 Task: Change the chart background color to yellow.
Action: Mouse pressed left at (44, 326)
Screenshot: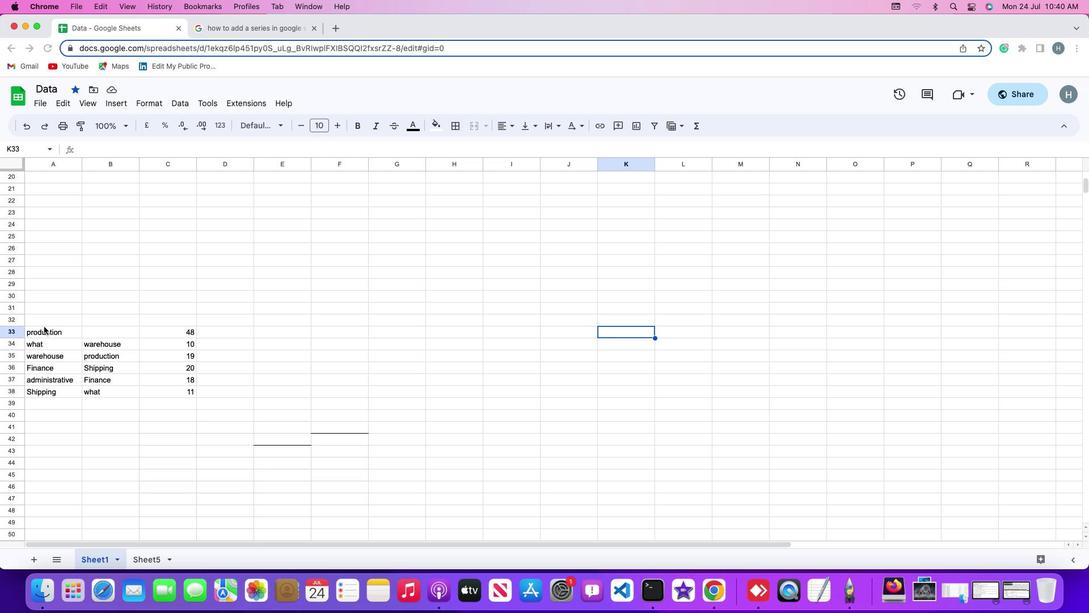 
Action: Mouse moved to (45, 329)
Screenshot: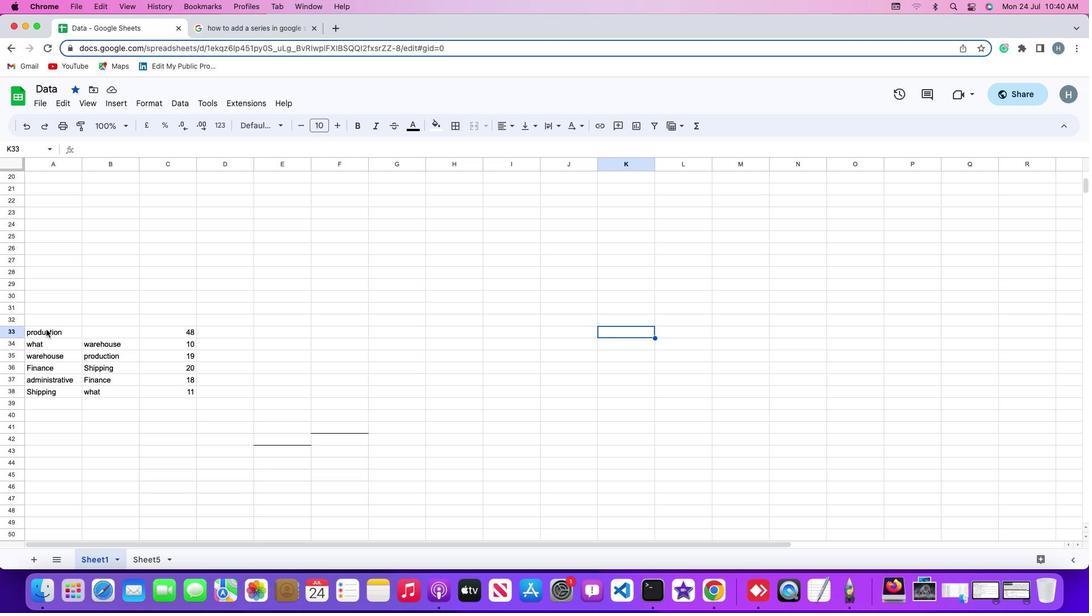 
Action: Mouse pressed left at (45, 329)
Screenshot: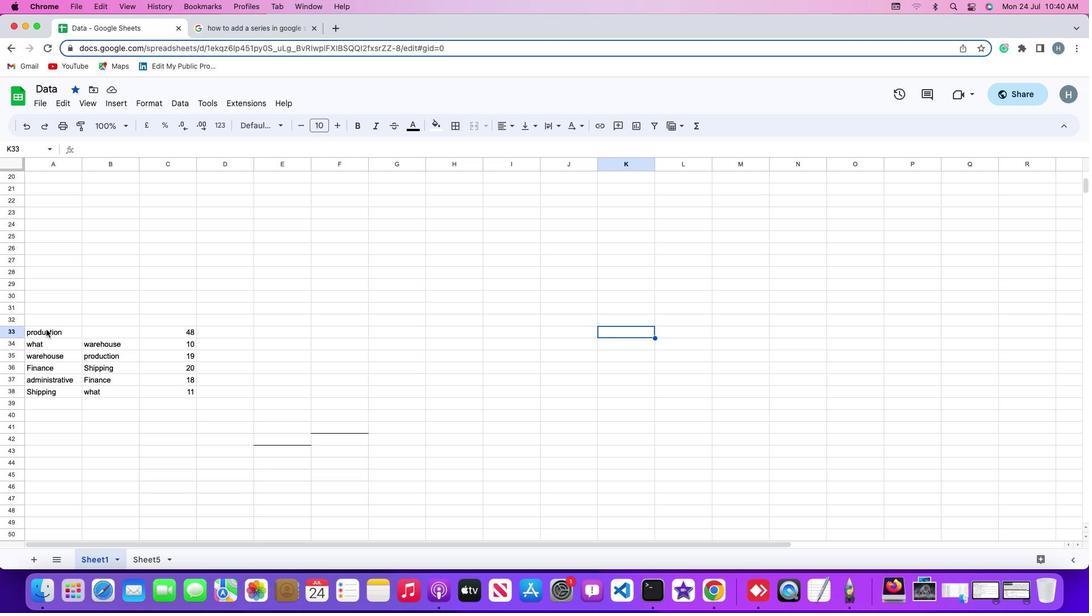 
Action: Mouse moved to (124, 103)
Screenshot: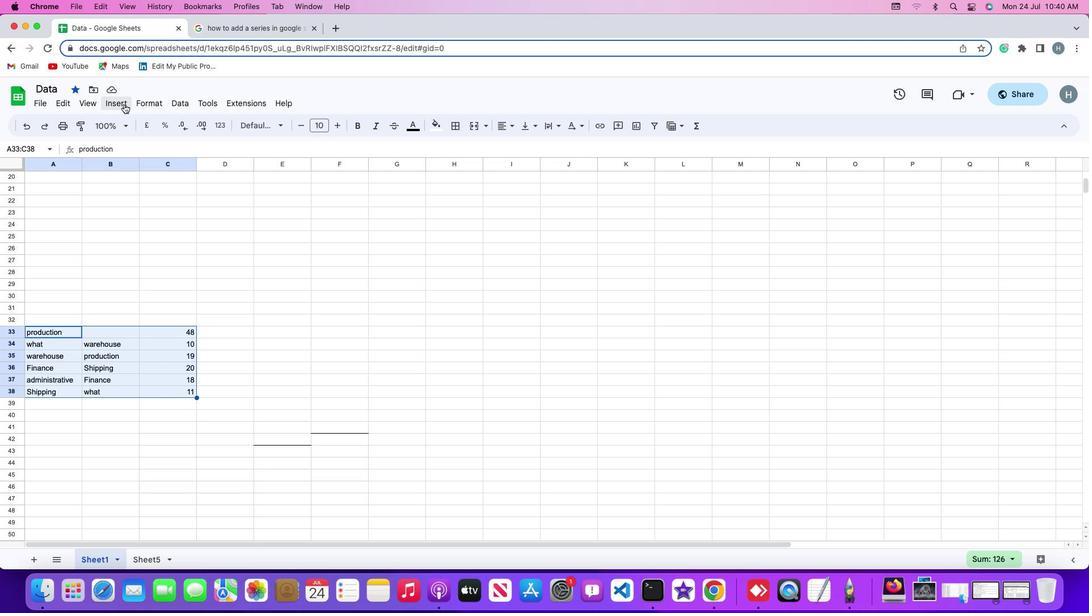 
Action: Mouse pressed left at (124, 103)
Screenshot: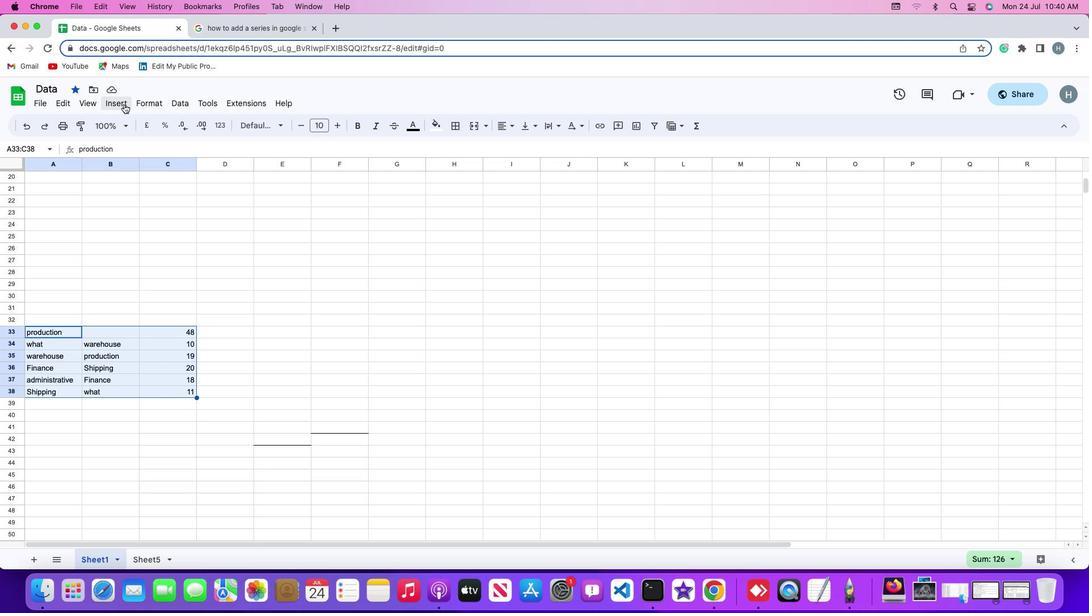 
Action: Mouse moved to (160, 206)
Screenshot: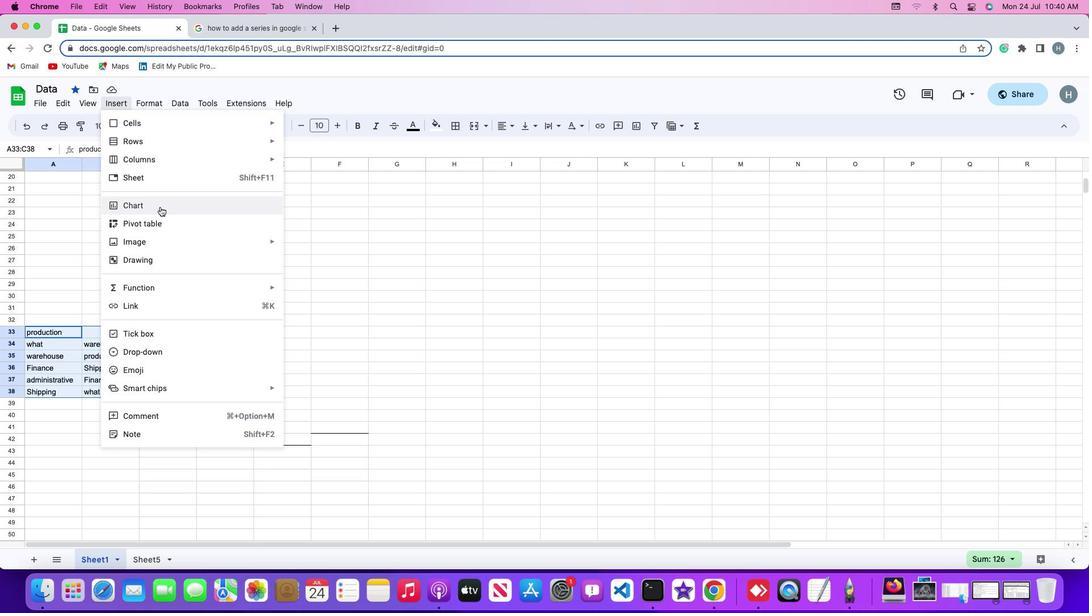 
Action: Mouse pressed left at (160, 206)
Screenshot: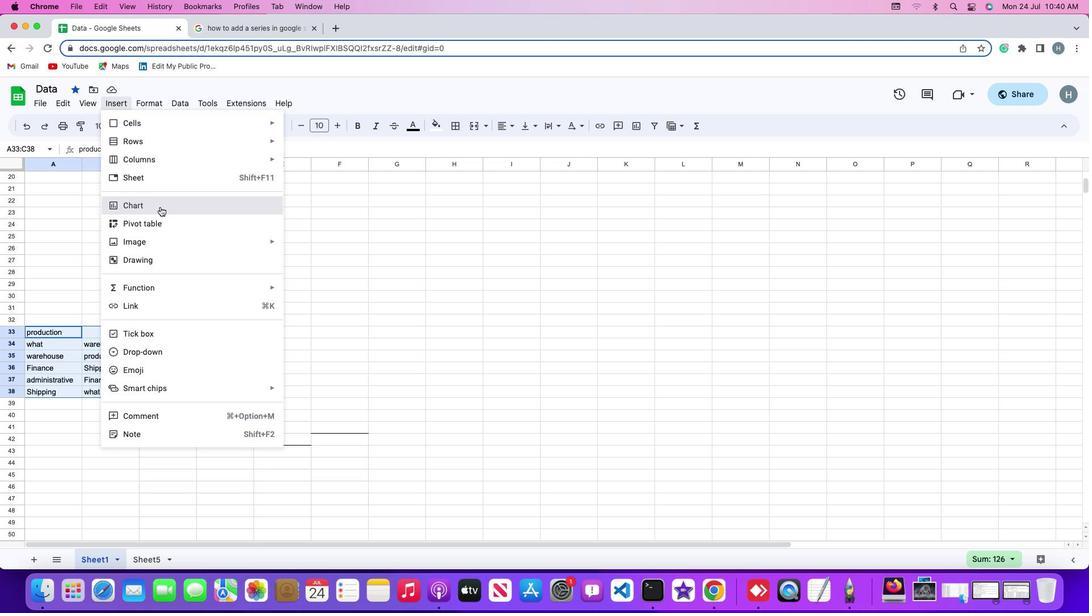 
Action: Mouse moved to (1035, 157)
Screenshot: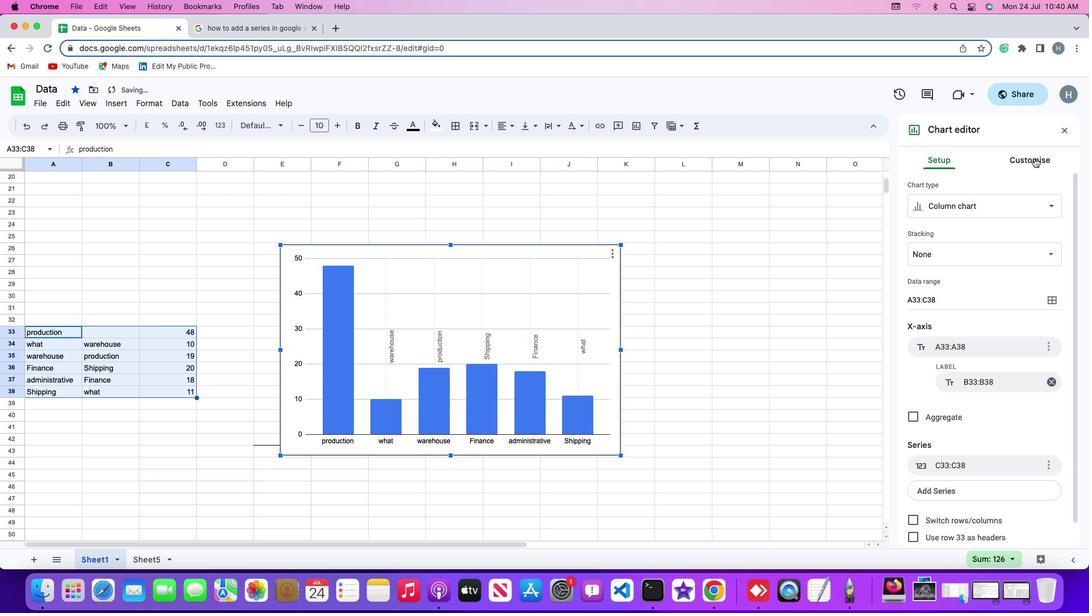
Action: Mouse pressed left at (1035, 157)
Screenshot: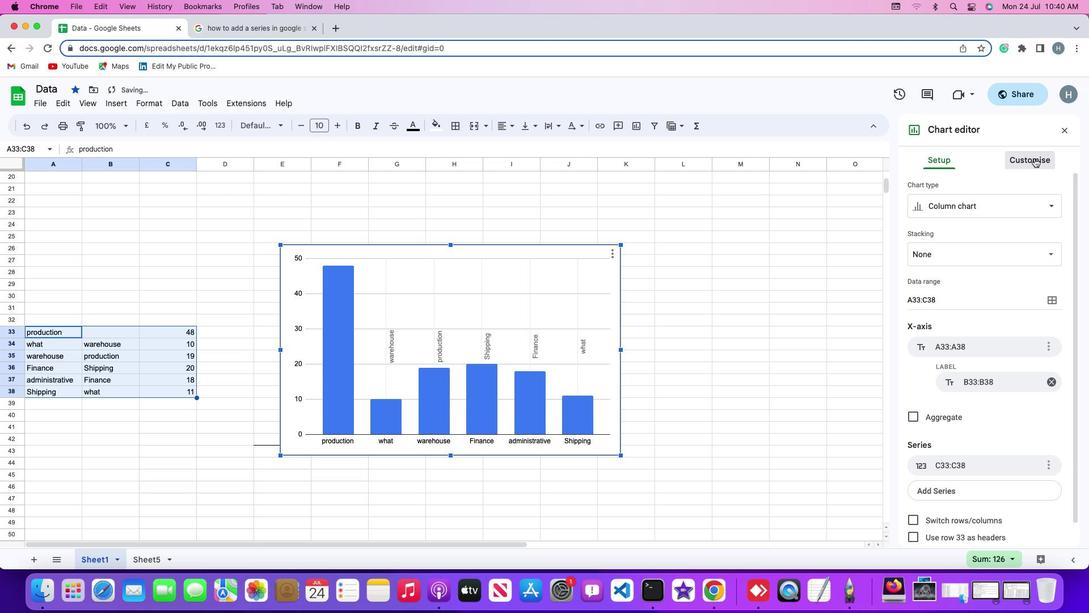 
Action: Mouse moved to (946, 187)
Screenshot: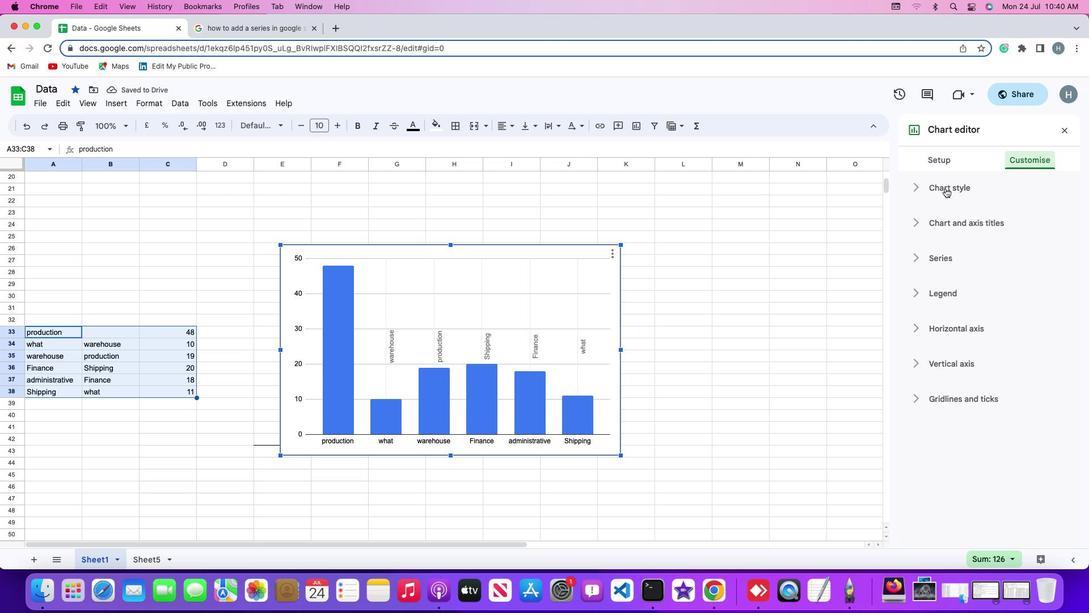 
Action: Mouse pressed left at (946, 187)
Screenshot: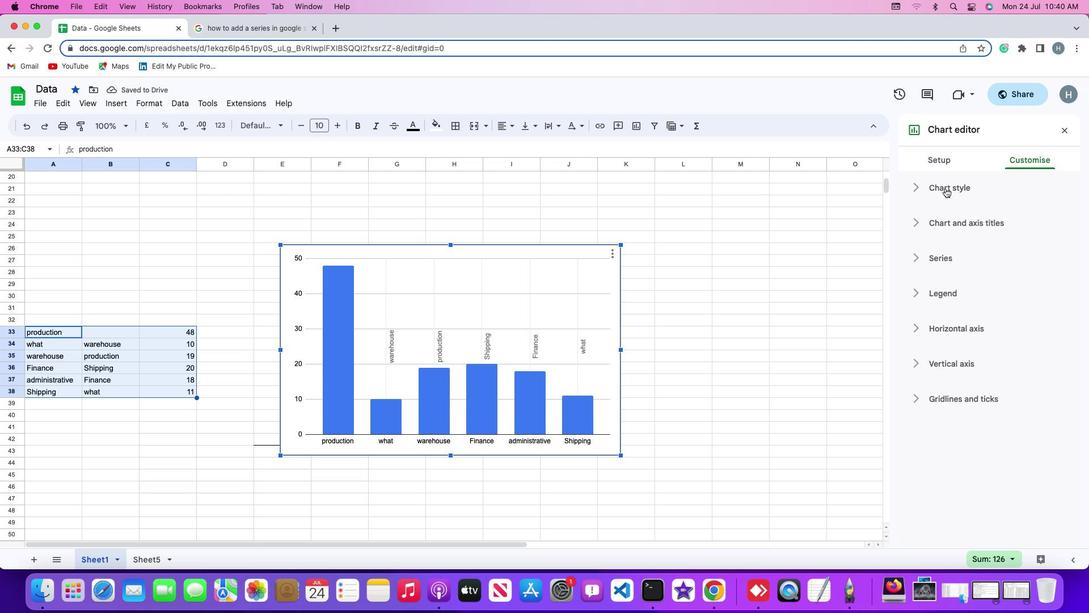 
Action: Mouse moved to (940, 234)
Screenshot: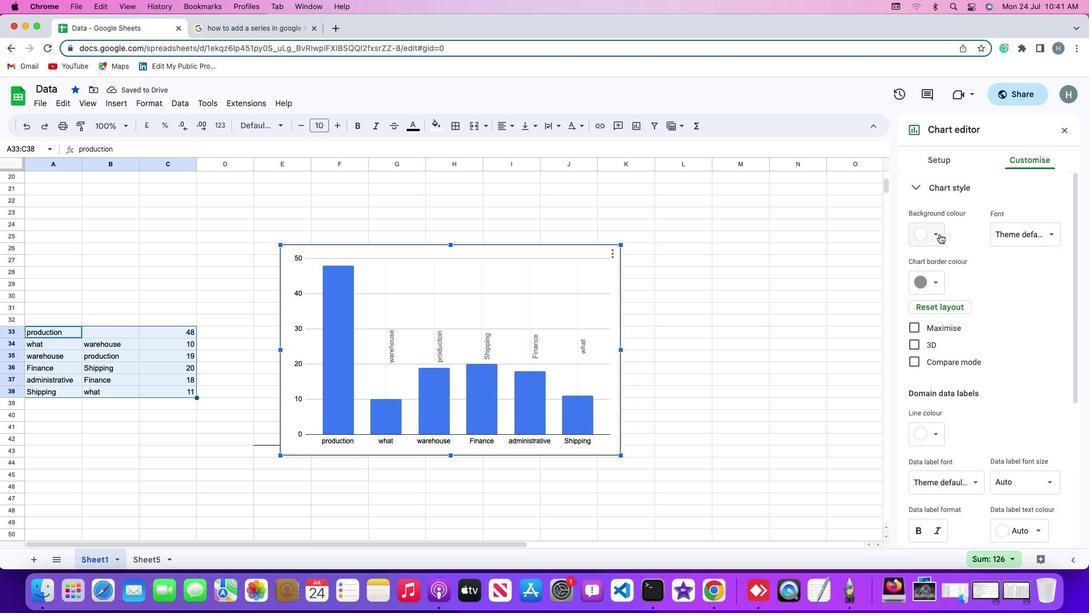 
Action: Mouse pressed left at (940, 234)
Screenshot: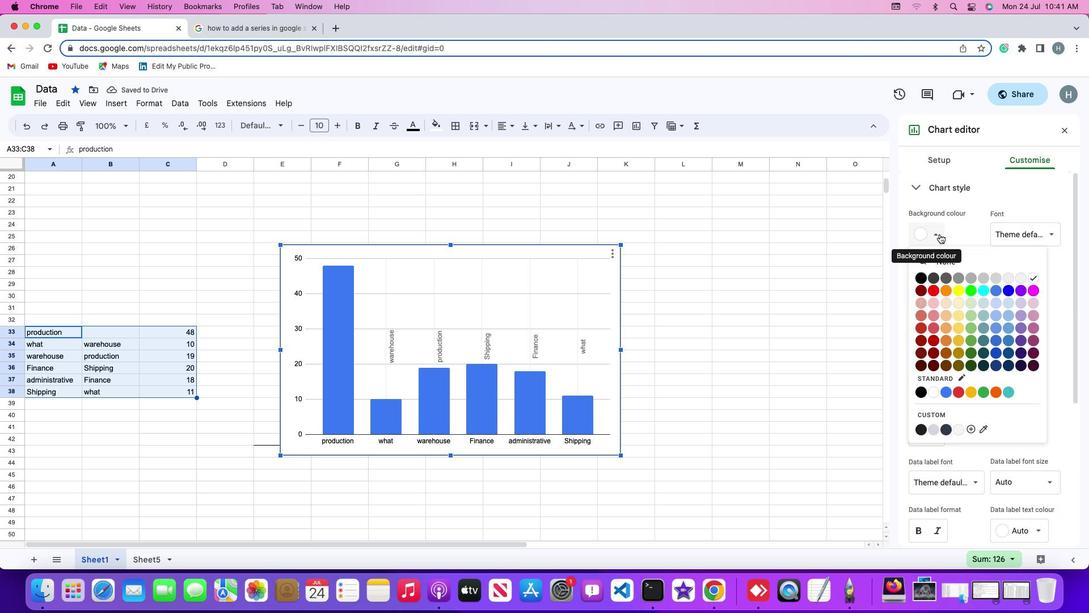 
Action: Mouse moved to (958, 289)
Screenshot: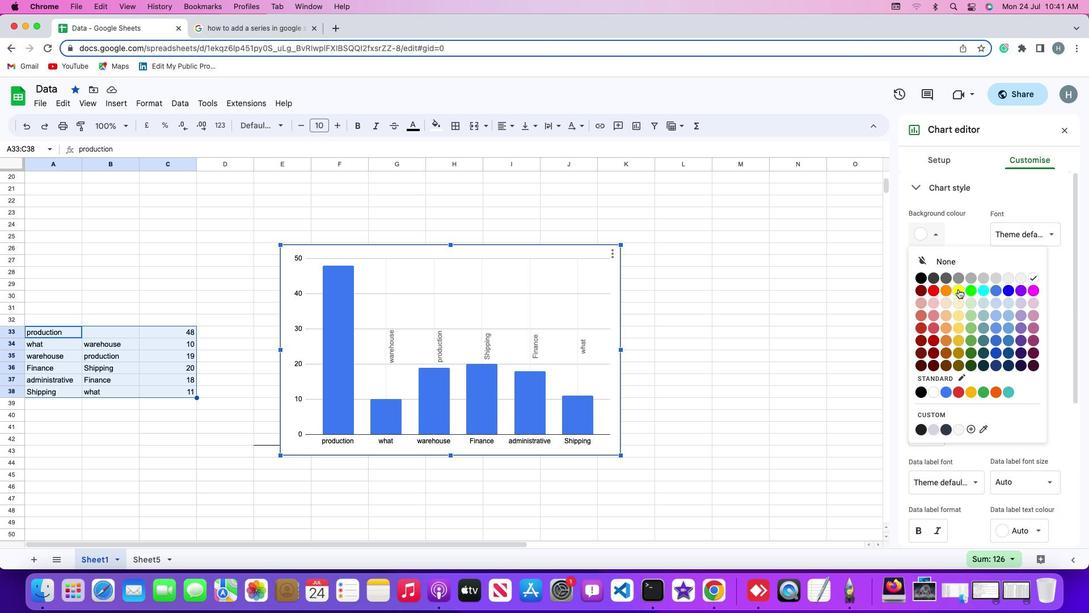 
Action: Mouse pressed left at (958, 289)
Screenshot: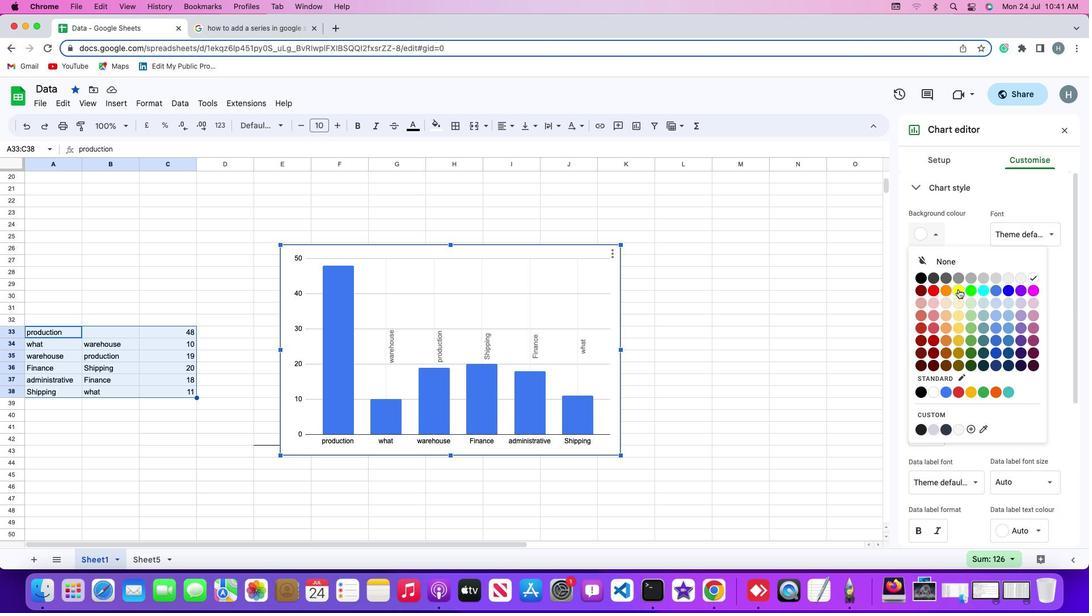 
Action: Mouse moved to (814, 327)
Screenshot: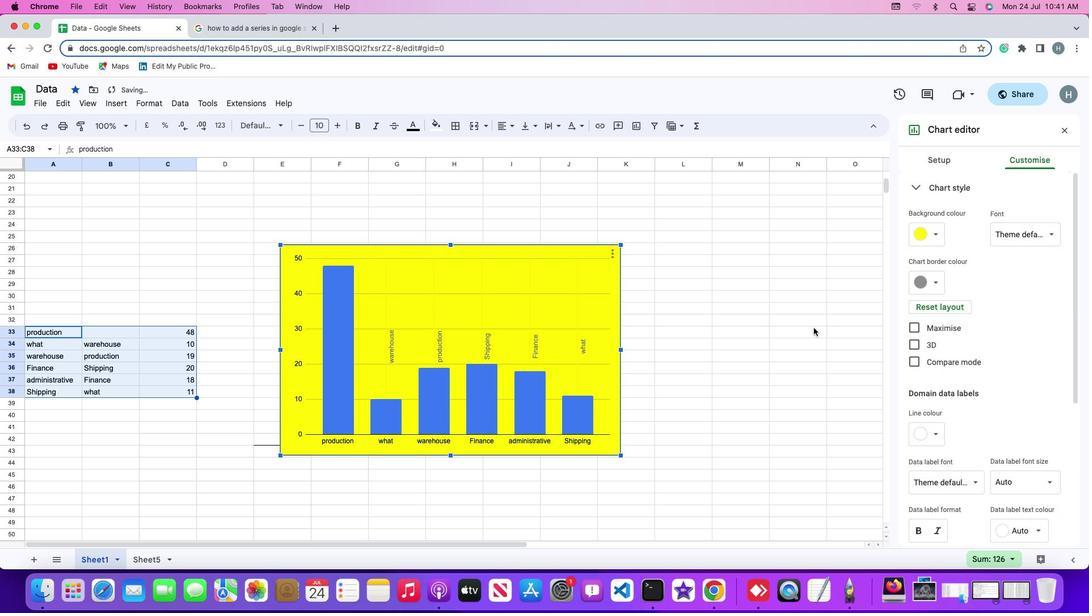 
